 Task: Create Card Content Distribution Review in Board Reputation Management Platforms to Workspace Intellectual Property Services. Create Card Professional Development Review in Board Social Media Listening and Sentiment Analysis to Workspace Intellectual Property Services. Create Card Content Distribution Review in Board Market Analysis for Industry Regulation Compliance to Workspace Intellectual Property Services
Action: Mouse moved to (113, 350)
Screenshot: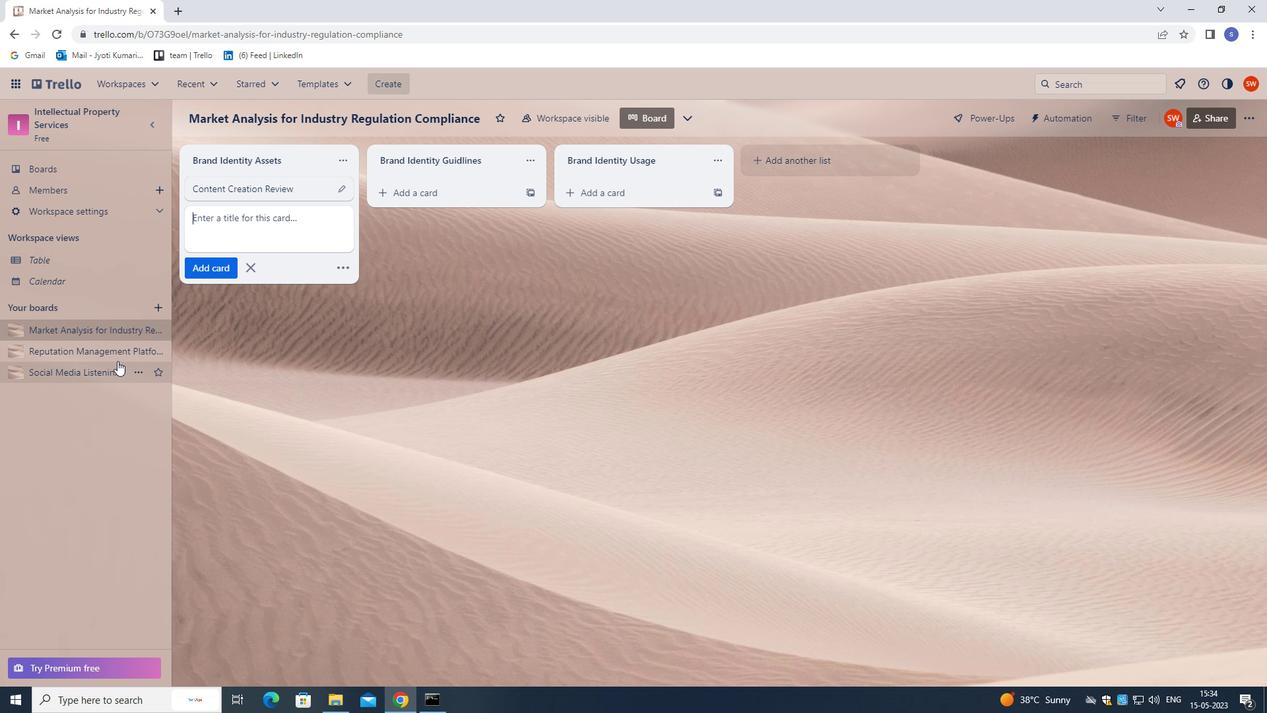 
Action: Mouse pressed left at (113, 350)
Screenshot: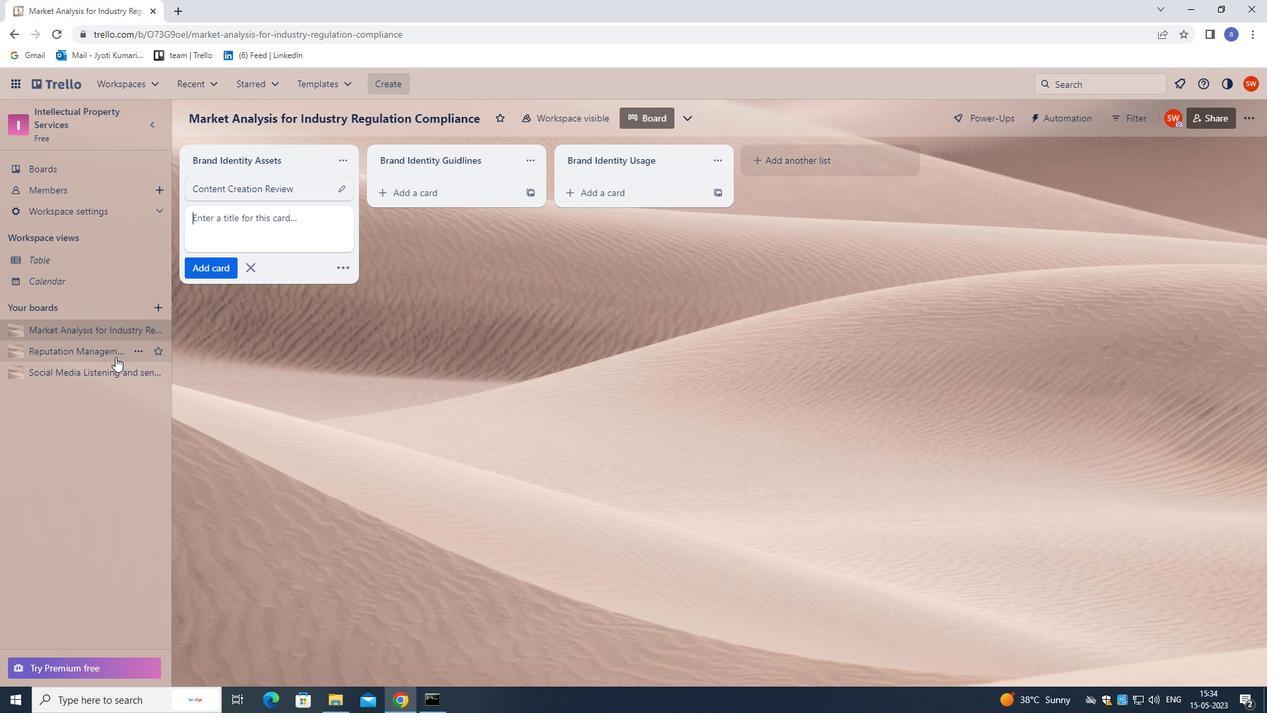 
Action: Mouse moved to (391, 193)
Screenshot: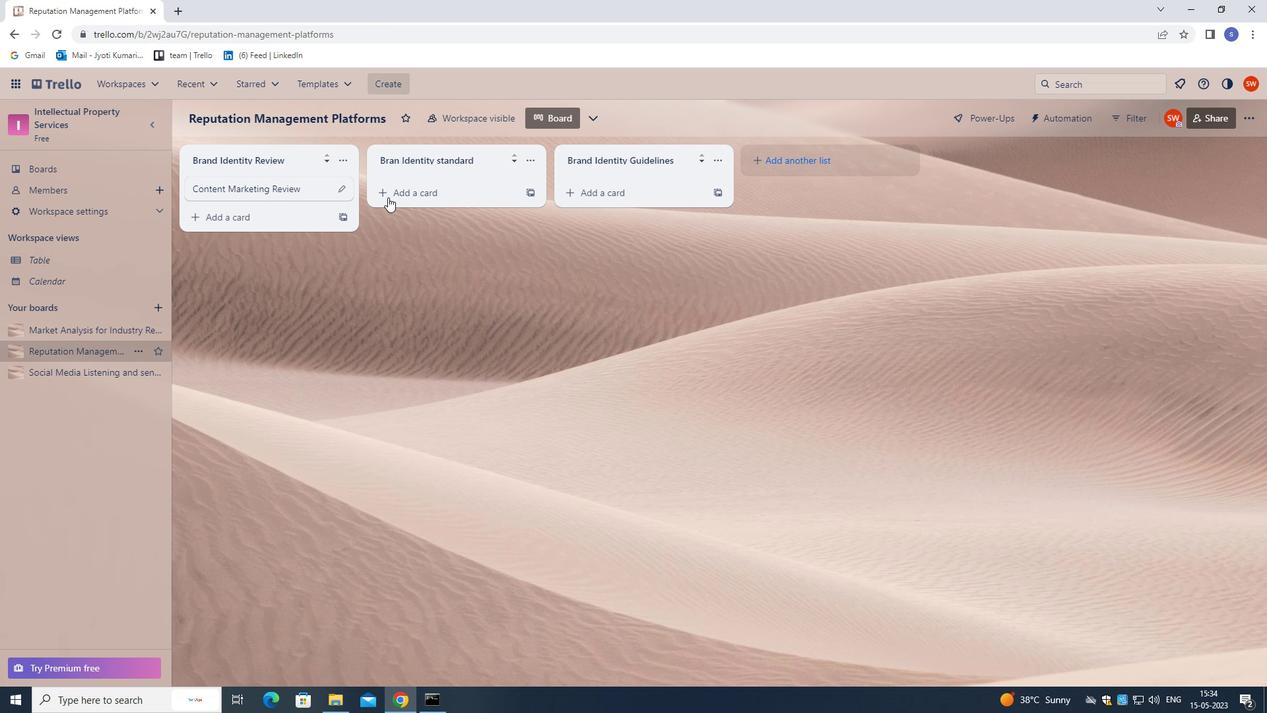 
Action: Mouse pressed left at (391, 193)
Screenshot: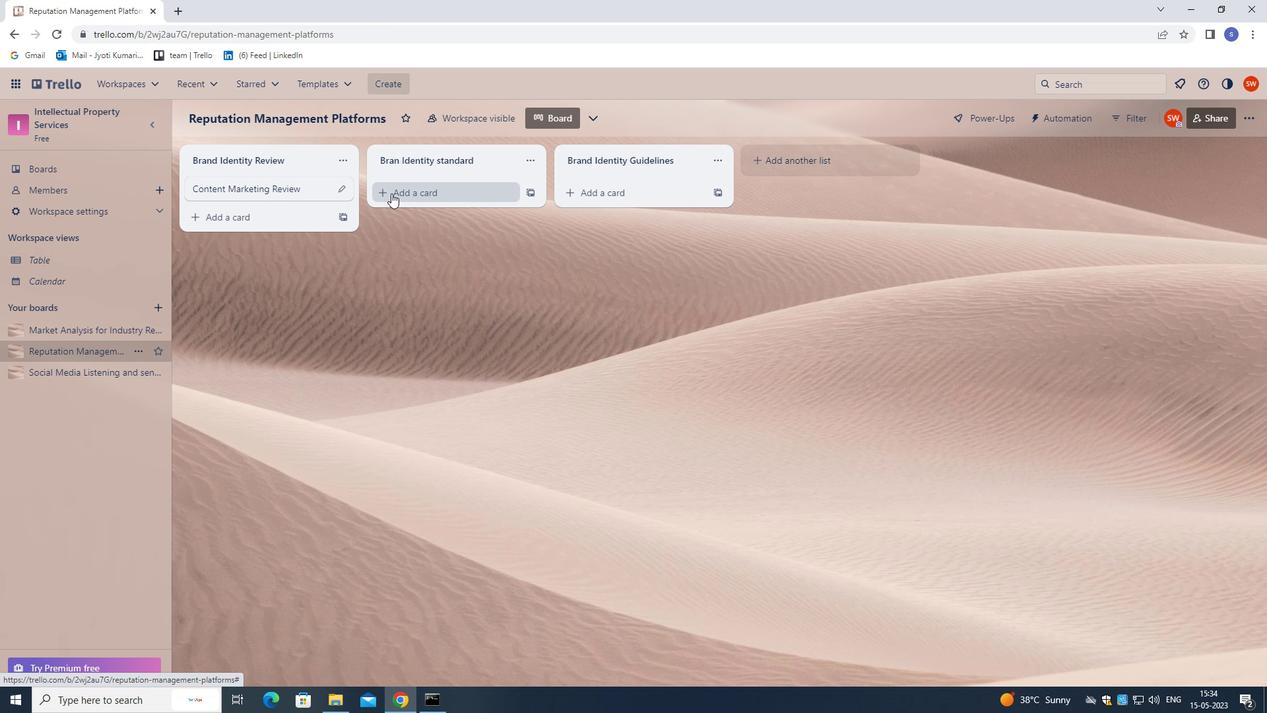 
Action: Mouse moved to (381, 373)
Screenshot: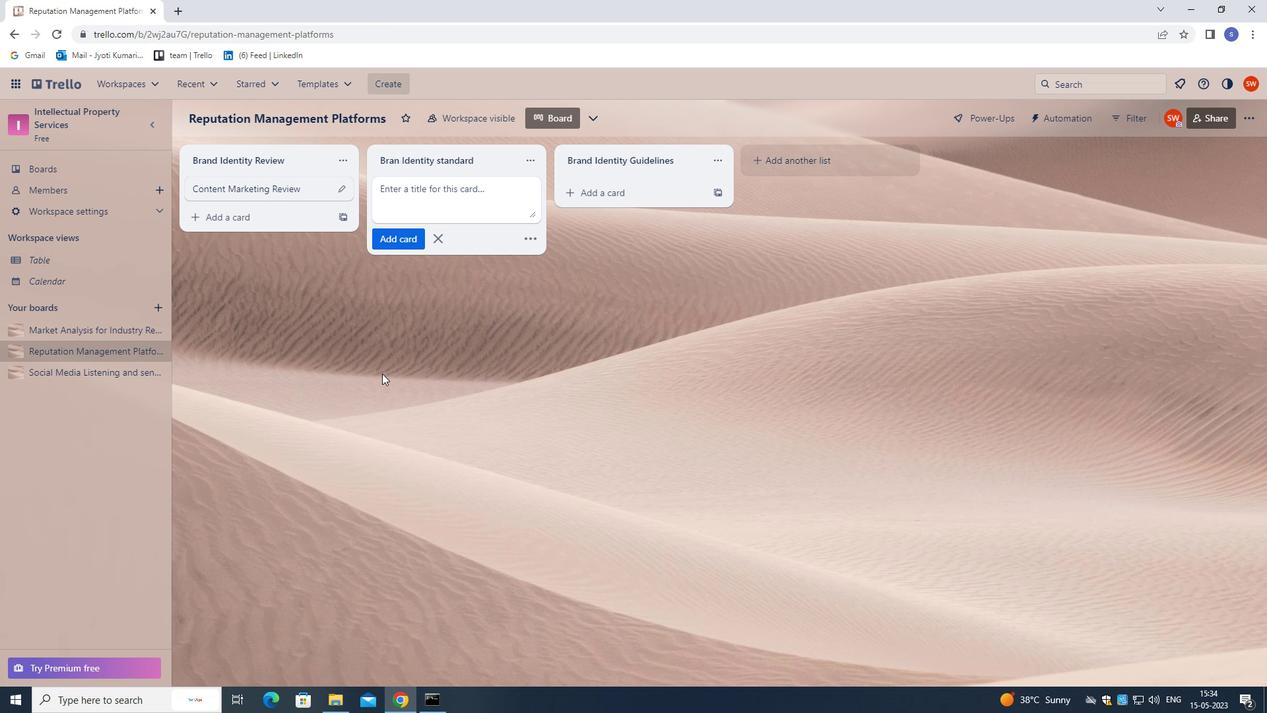 
Action: Key pressed <Key.shift>CONTENT<Key.space><Key.shift>DISRI<Key.backspace><Key.backspace>TRIBUTION<Key.space><Key.shift><Key.shift>REVIEW<Key.enter>
Screenshot: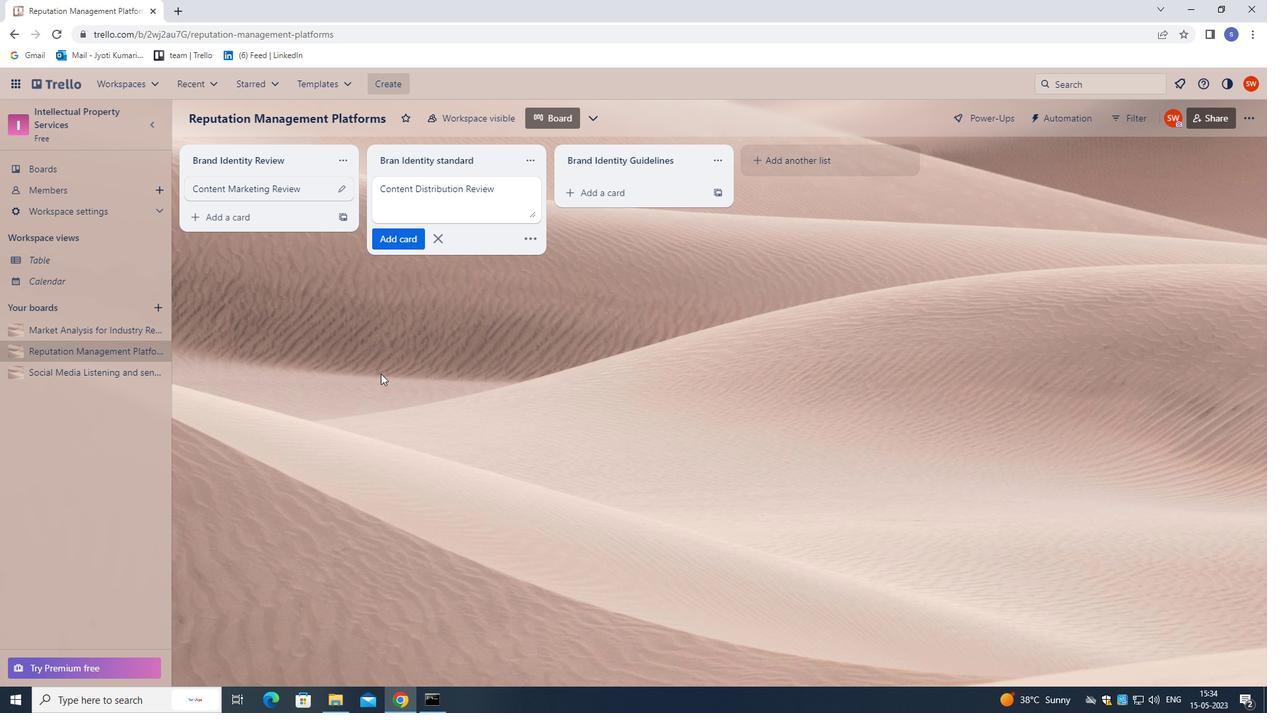 
Action: Mouse moved to (73, 369)
Screenshot: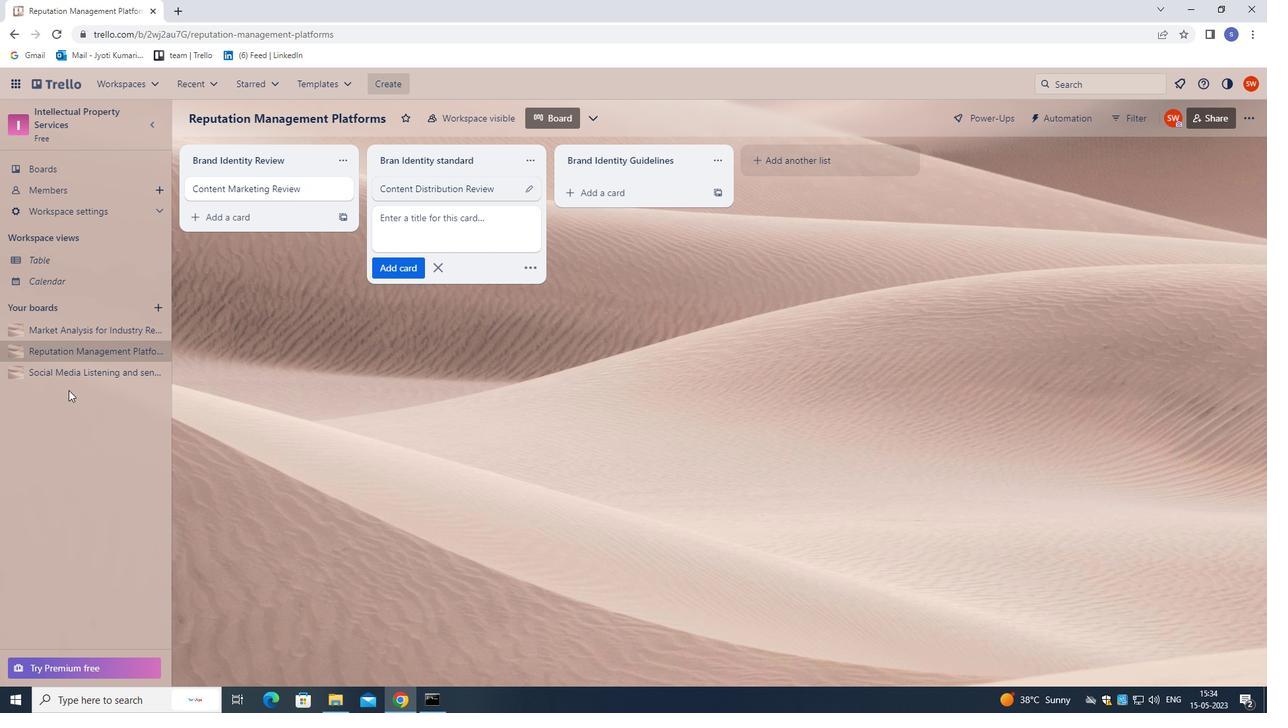 
Action: Mouse pressed left at (73, 369)
Screenshot: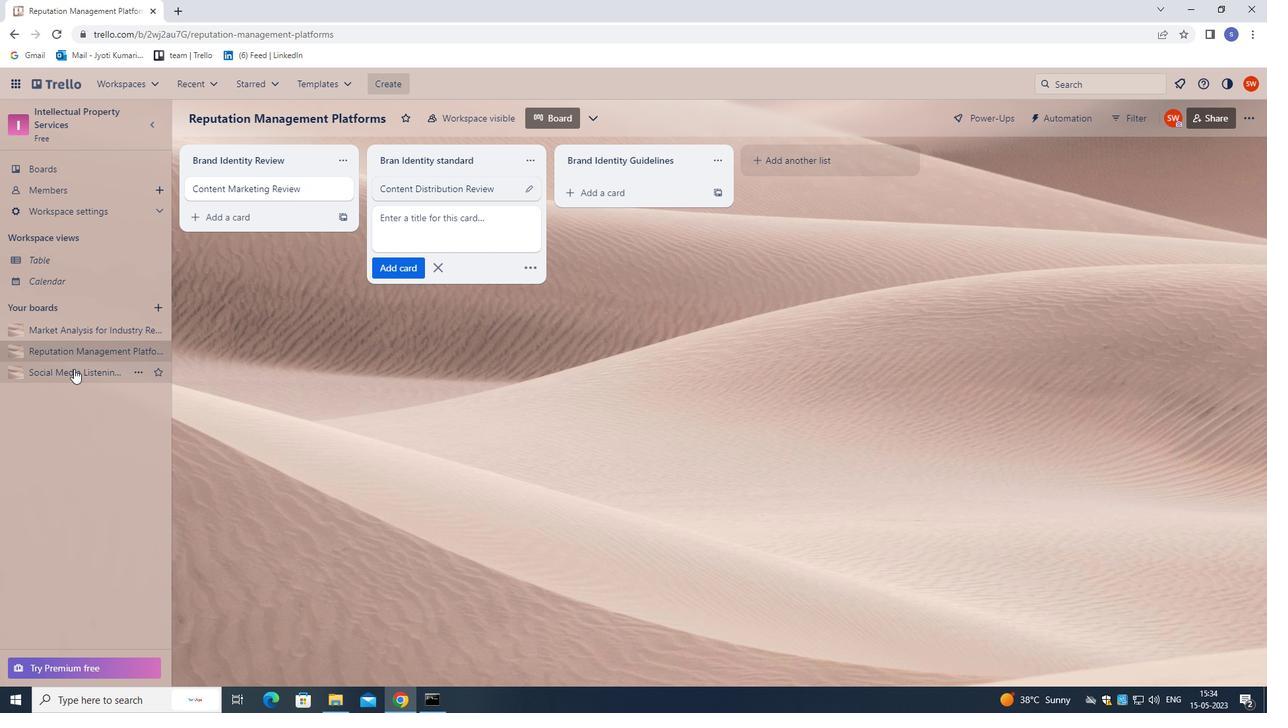 
Action: Mouse moved to (427, 196)
Screenshot: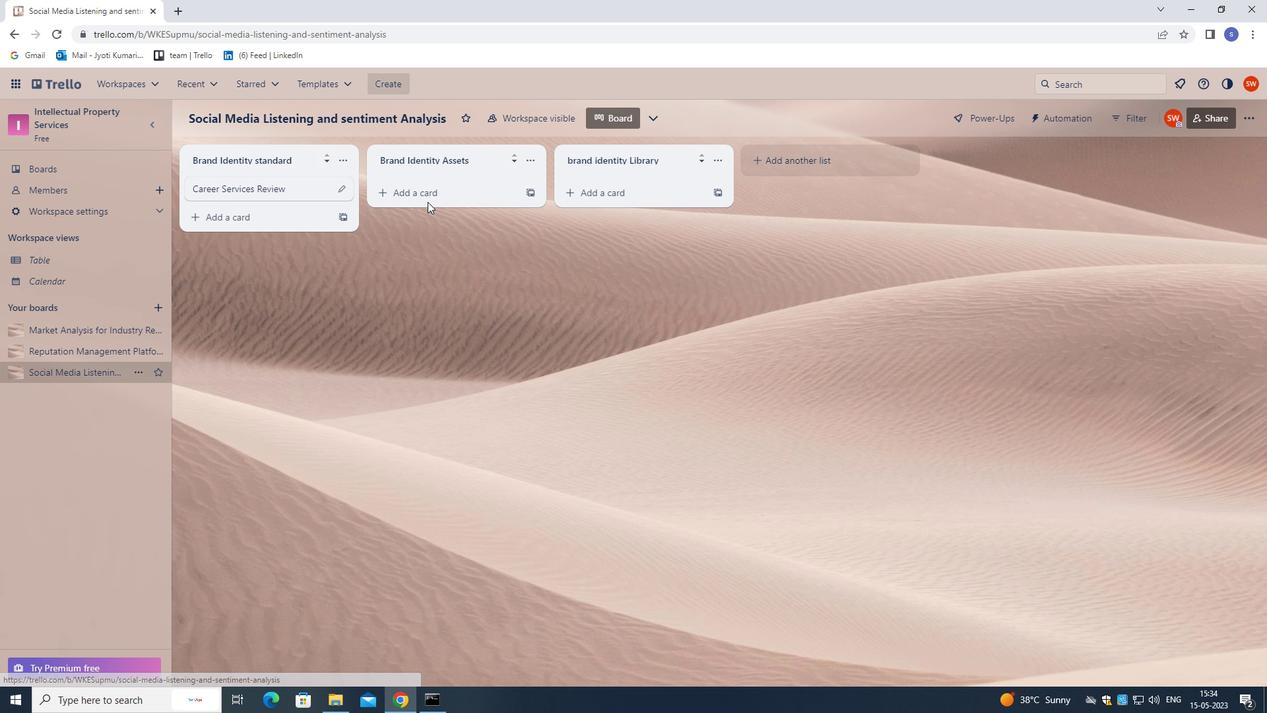 
Action: Mouse pressed left at (427, 196)
Screenshot: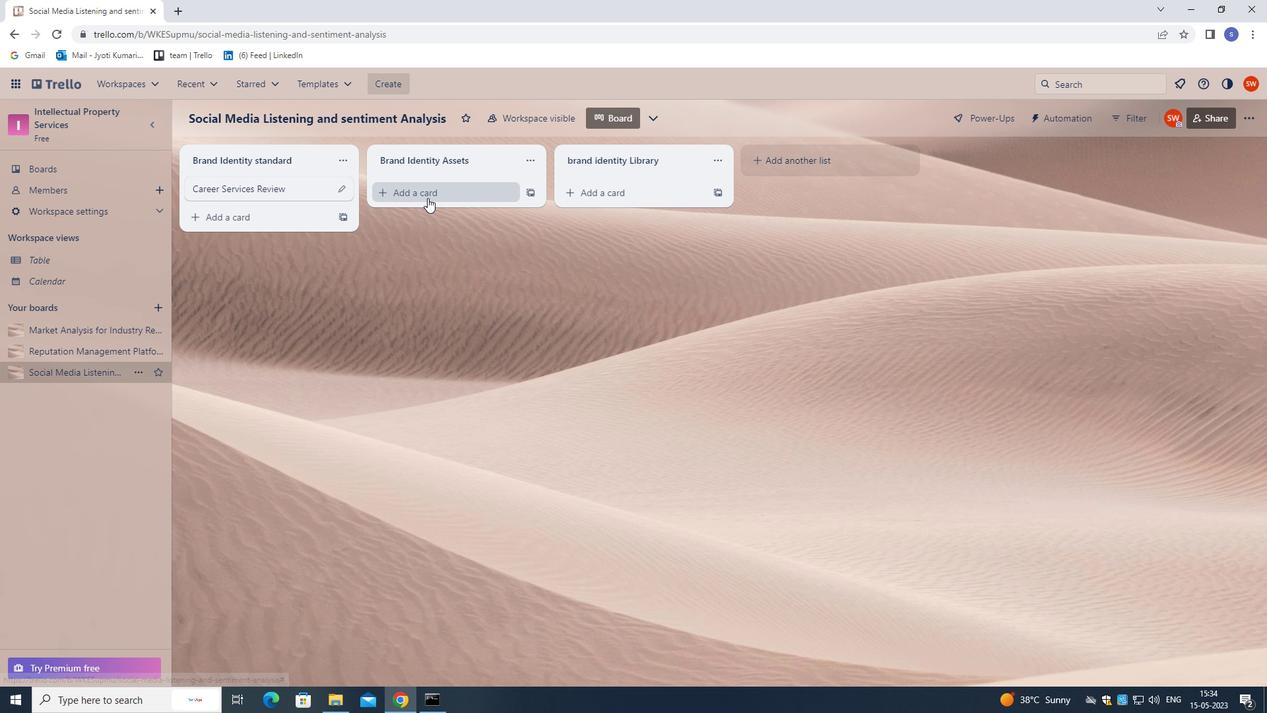 
Action: Mouse moved to (418, 459)
Screenshot: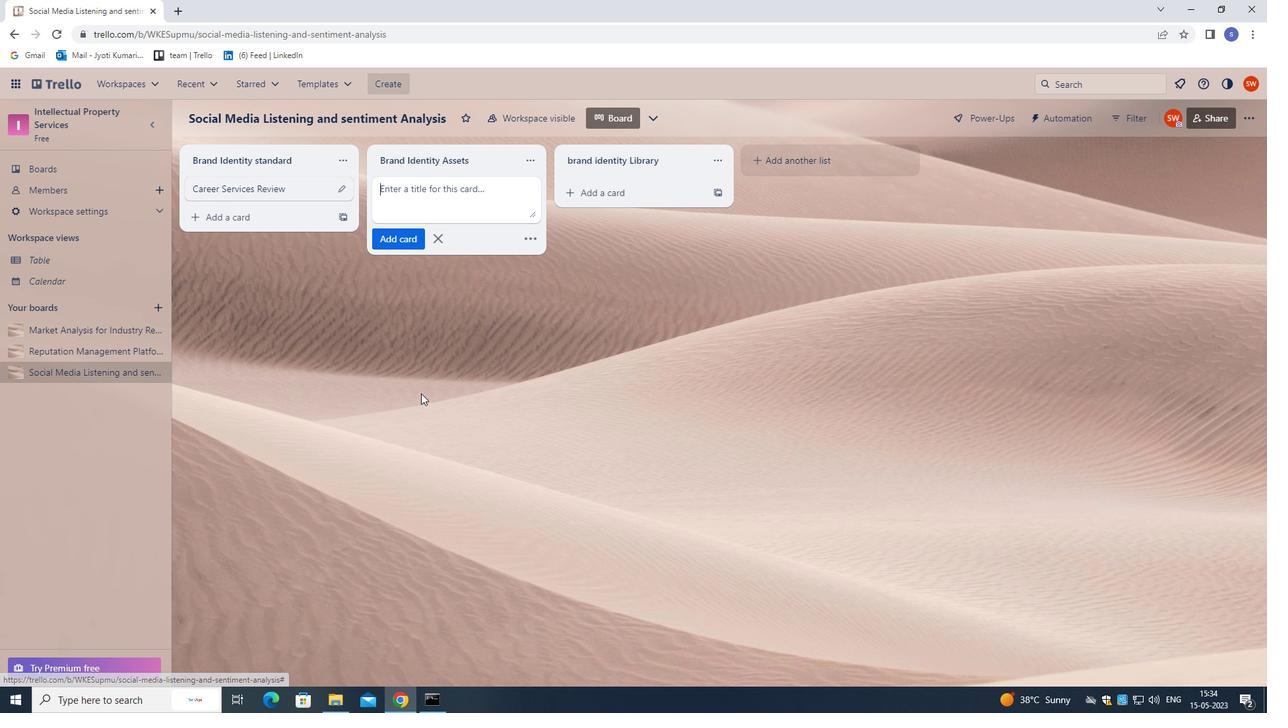 
Action: Key pressed <Key.shift>PROD<Key.backspace>FESSIONAL<Key.space><Key.shift>DEVELOPMENT<Key.space><Key.shift>REVIEW<Key.enter>
Screenshot: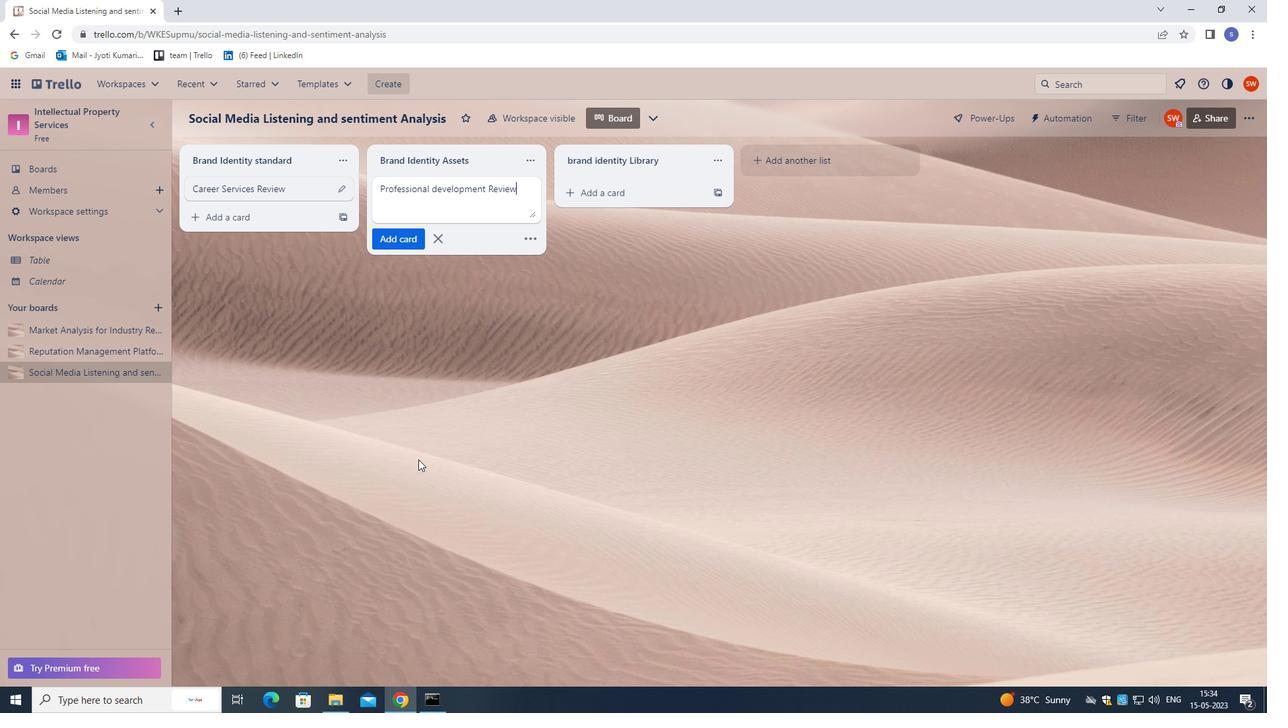 
Action: Mouse moved to (68, 331)
Screenshot: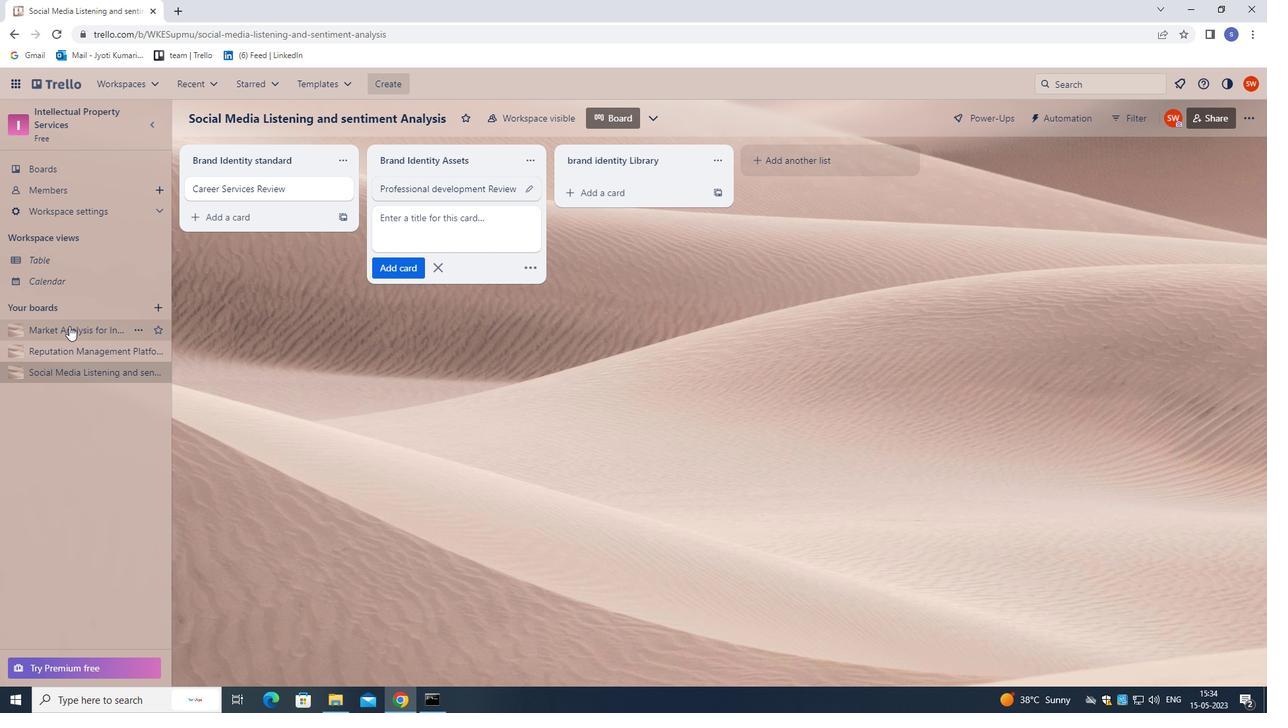 
Action: Mouse pressed left at (68, 331)
Screenshot: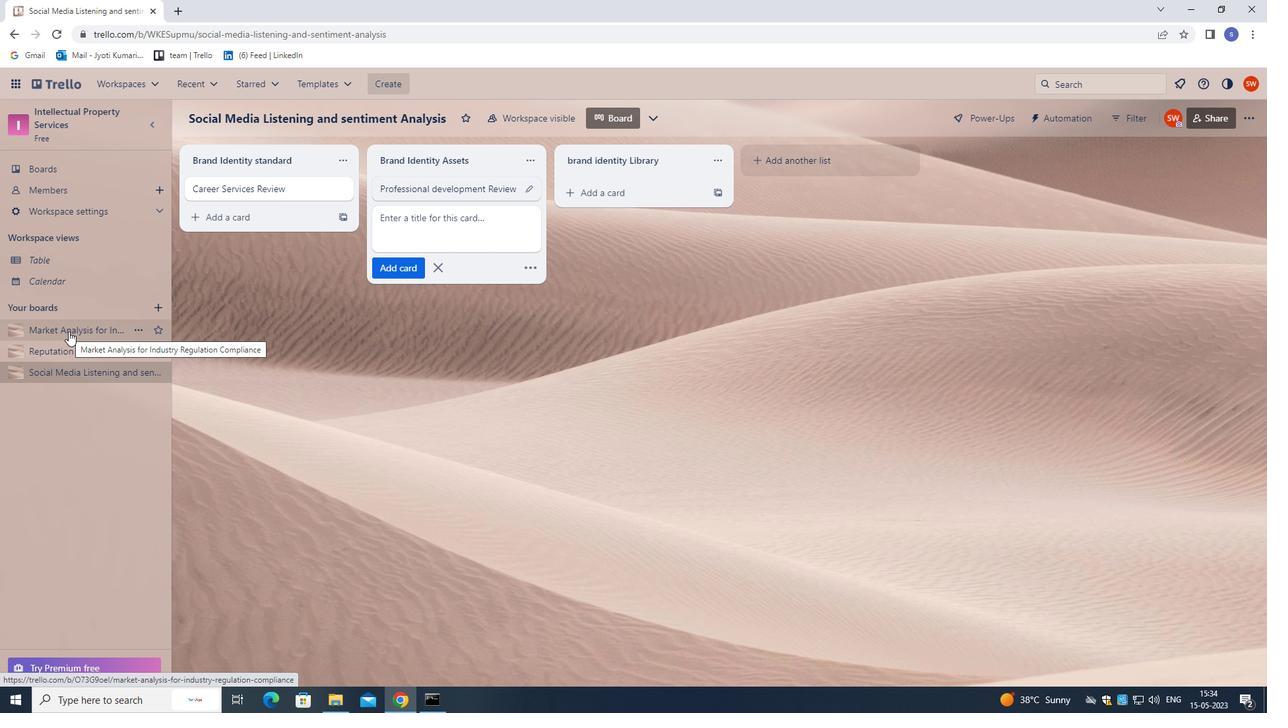 
Action: Mouse moved to (415, 197)
Screenshot: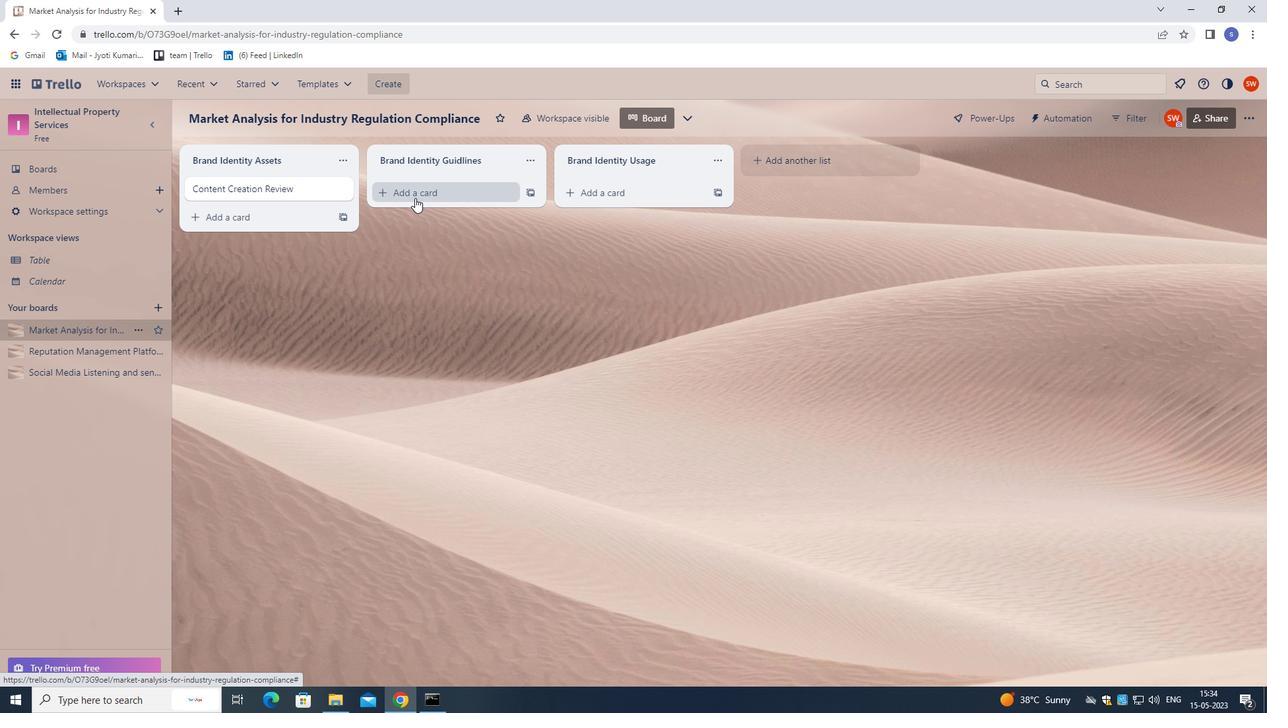 
Action: Mouse pressed left at (415, 197)
Screenshot: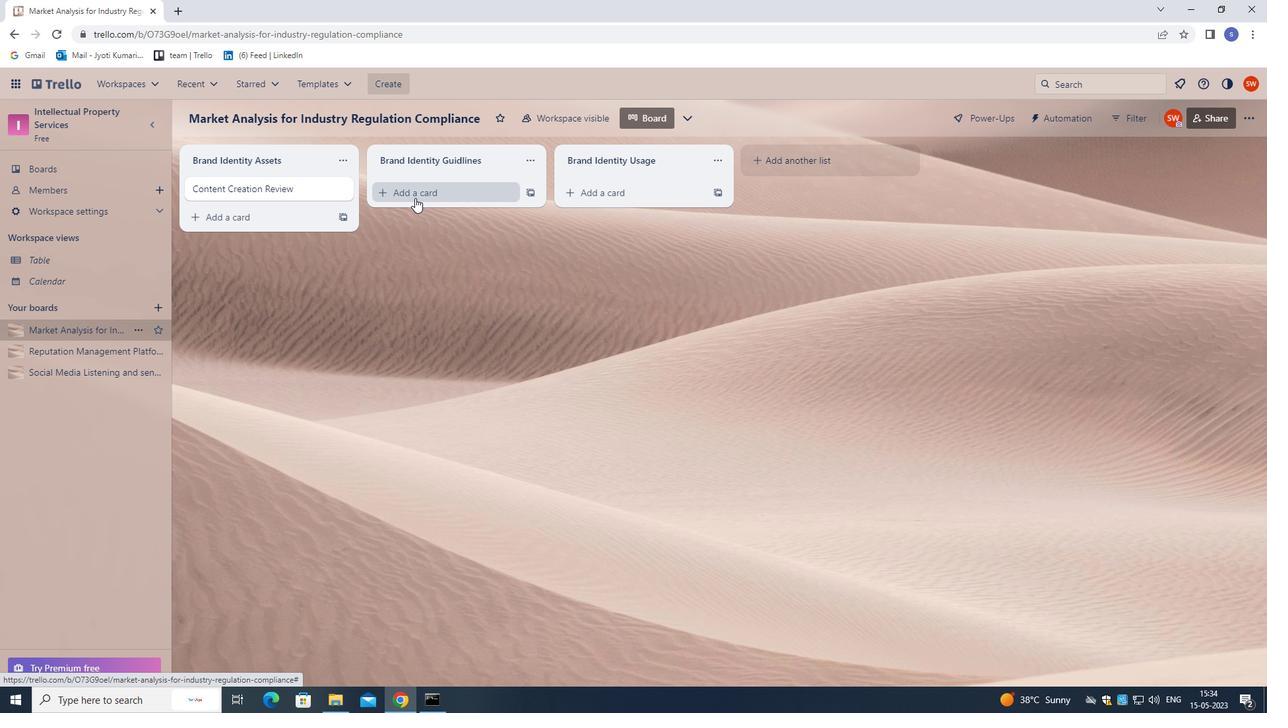 
Action: Mouse moved to (214, 311)
Screenshot: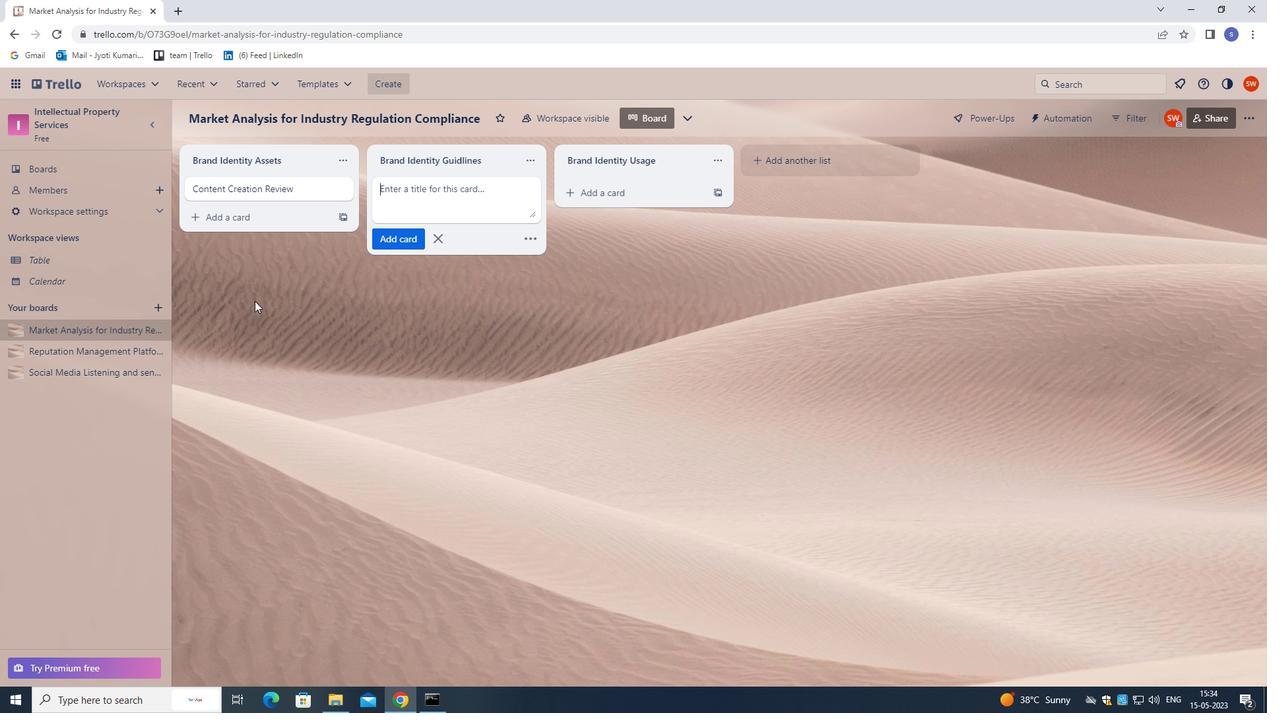 
Action: Key pressed <Key.shift>CONTENT<Key.space><Key.shift>DISTRIBUTION<Key.space><Key.shift>REVIEW<Key.enter>
Screenshot: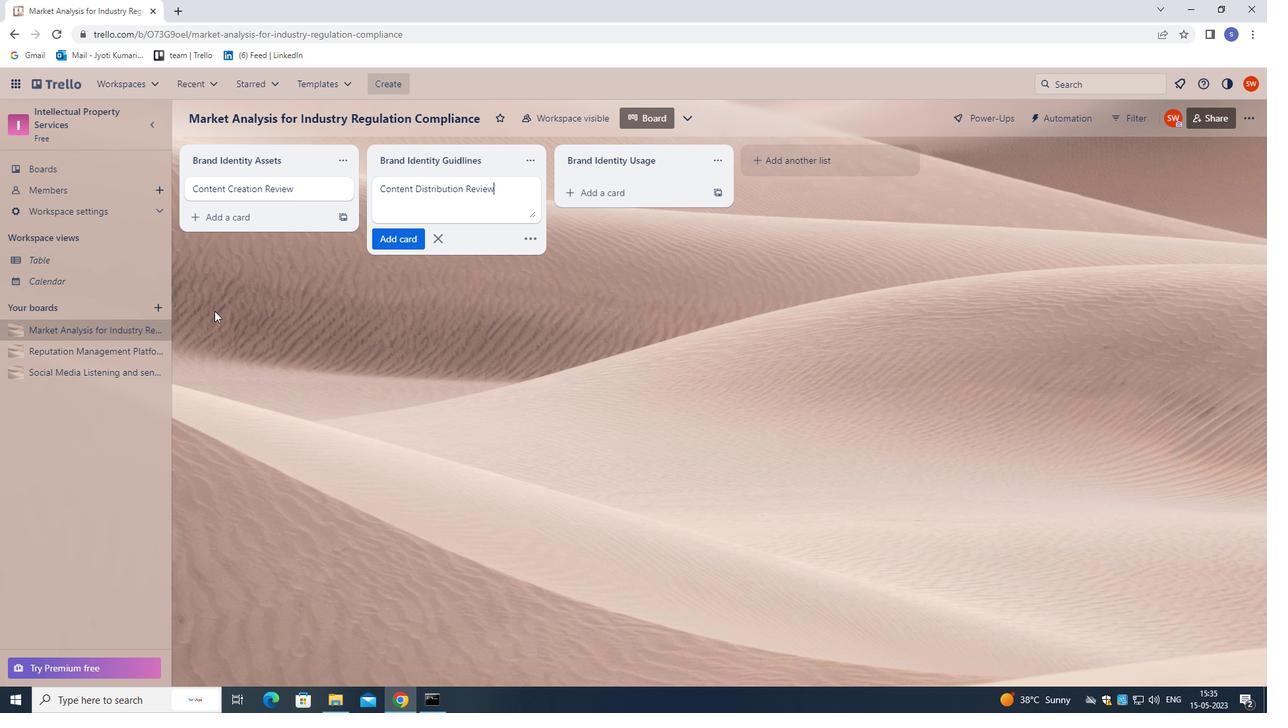 
Action: Mouse moved to (201, 299)
Screenshot: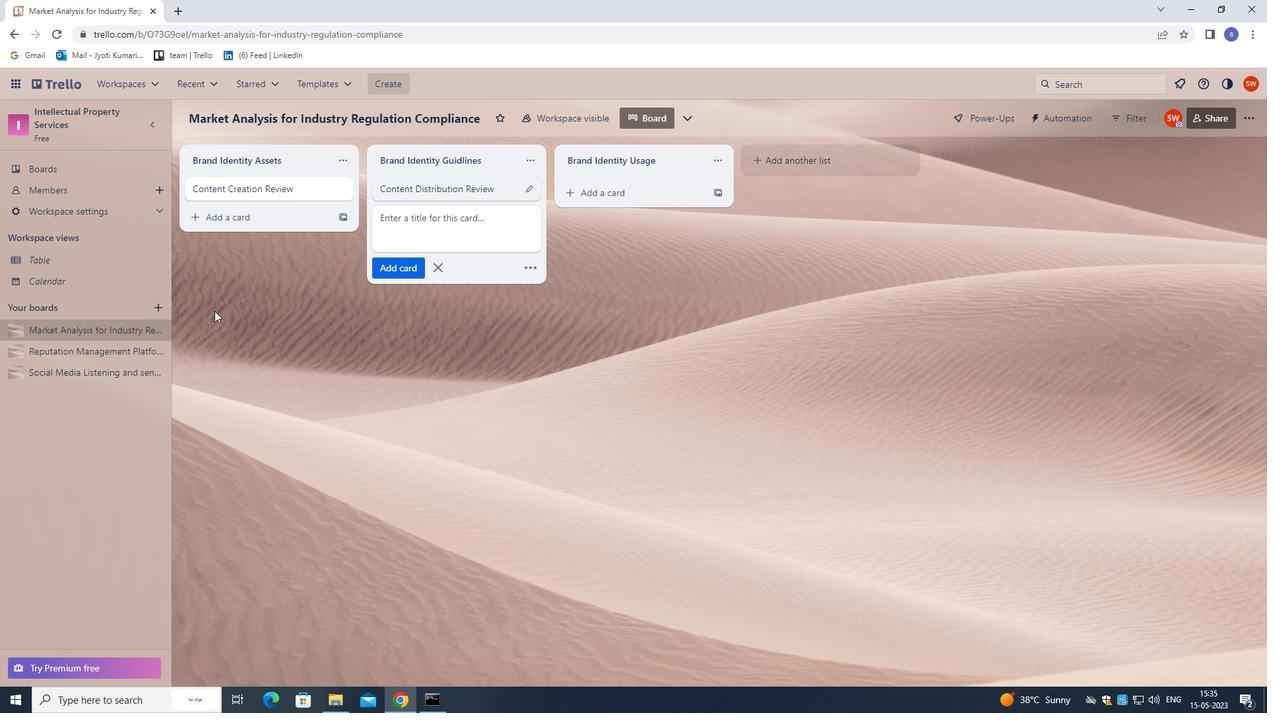 
